 Task: Set "Subtitle encoder" for transcode stream output to "Automatic".
Action: Mouse moved to (100, 13)
Screenshot: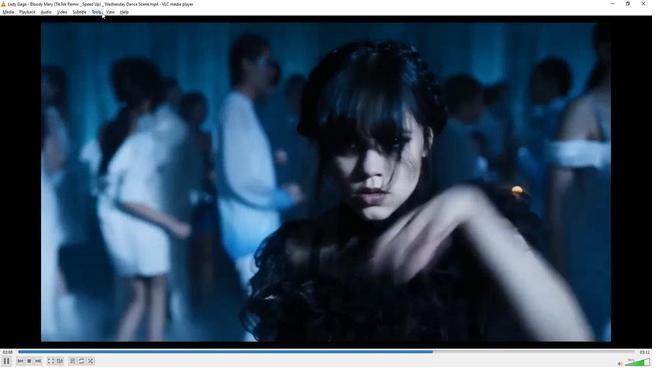 
Action: Mouse pressed left at (100, 13)
Screenshot: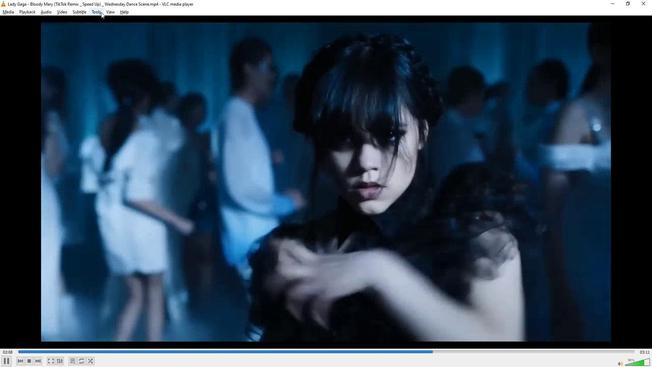 
Action: Mouse moved to (113, 92)
Screenshot: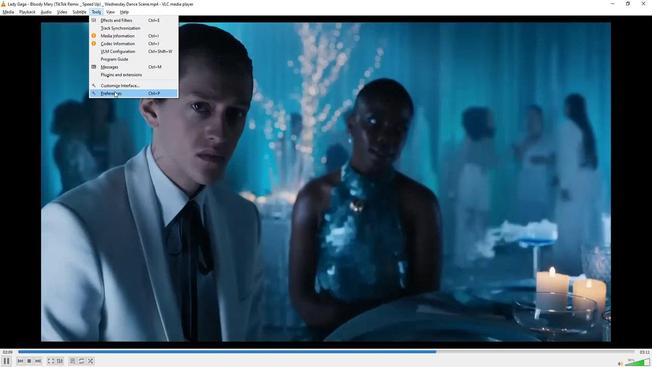 
Action: Mouse pressed left at (113, 92)
Screenshot: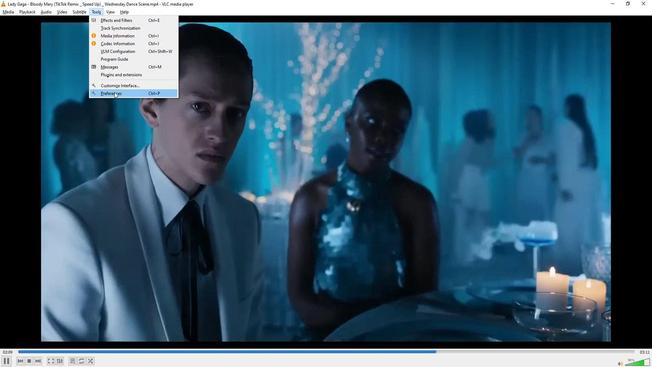 
Action: Mouse moved to (191, 274)
Screenshot: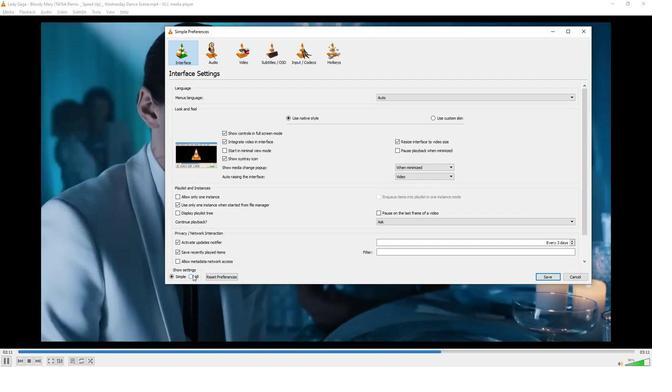 
Action: Mouse pressed left at (191, 274)
Screenshot: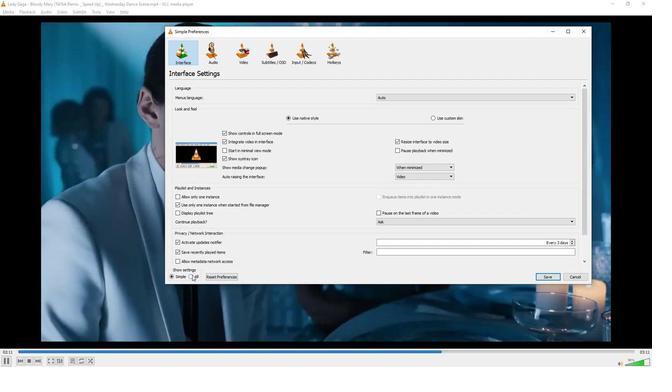 
Action: Mouse moved to (254, 214)
Screenshot: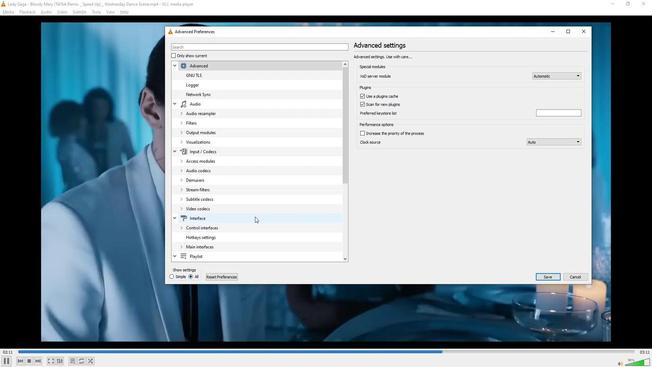 
Action: Mouse scrolled (254, 214) with delta (0, 0)
Screenshot: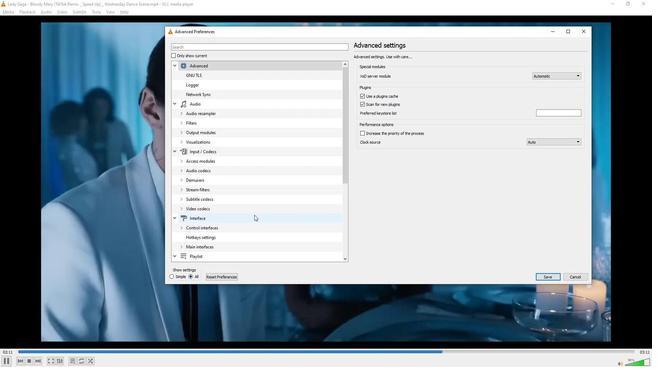 
Action: Mouse scrolled (254, 214) with delta (0, 0)
Screenshot: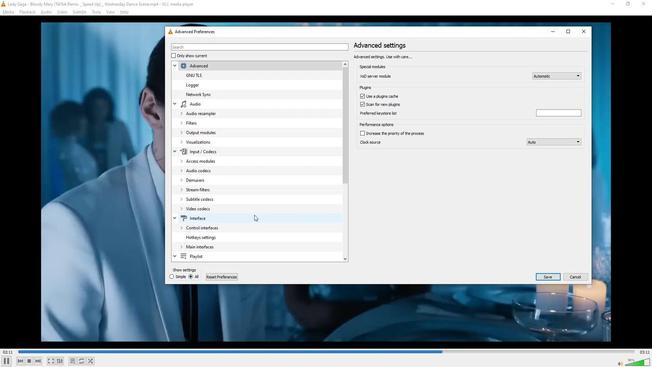 
Action: Mouse scrolled (254, 214) with delta (0, 0)
Screenshot: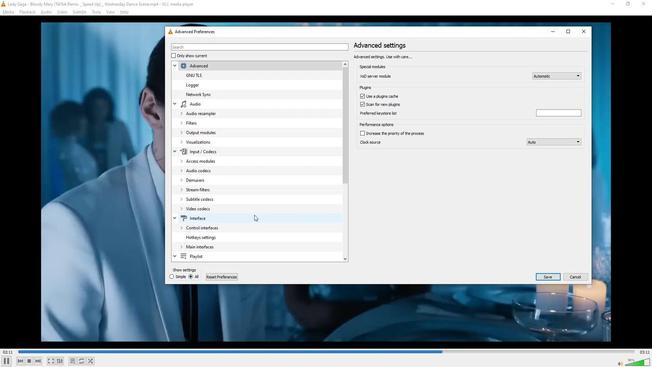 
Action: Mouse scrolled (254, 214) with delta (0, 0)
Screenshot: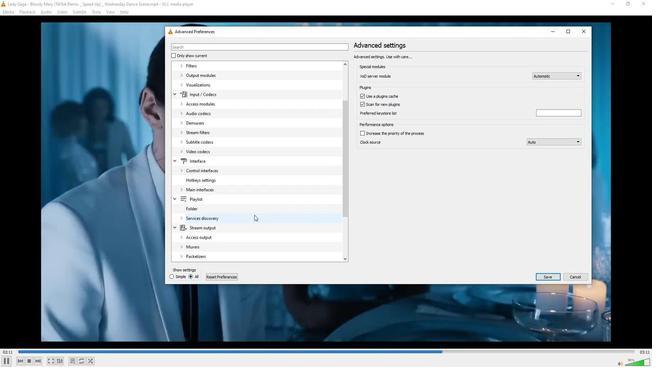
Action: Mouse moved to (253, 214)
Screenshot: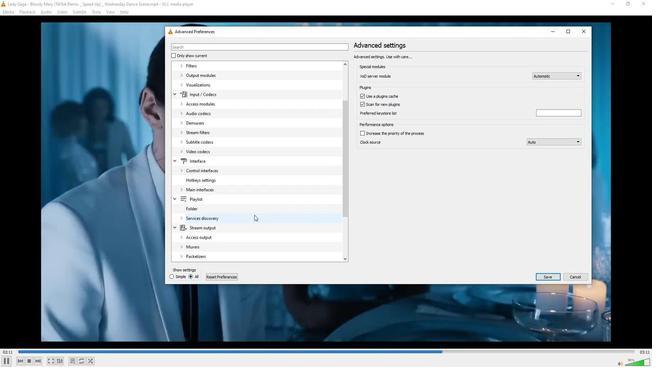 
Action: Mouse scrolled (253, 214) with delta (0, 0)
Screenshot: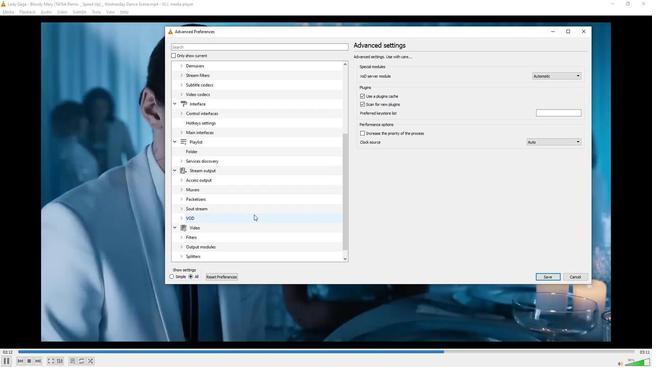 
Action: Mouse scrolled (253, 214) with delta (0, 0)
Screenshot: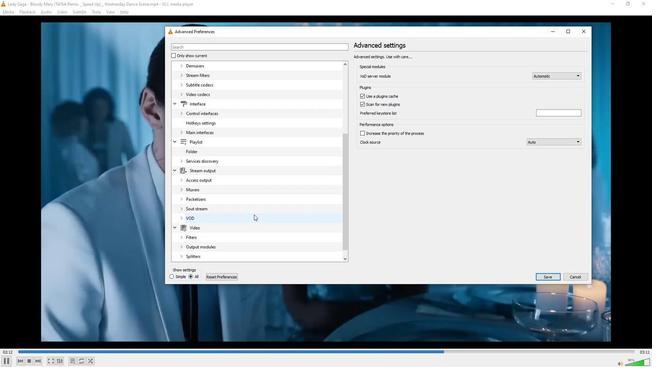 
Action: Mouse scrolled (253, 214) with delta (0, 0)
Screenshot: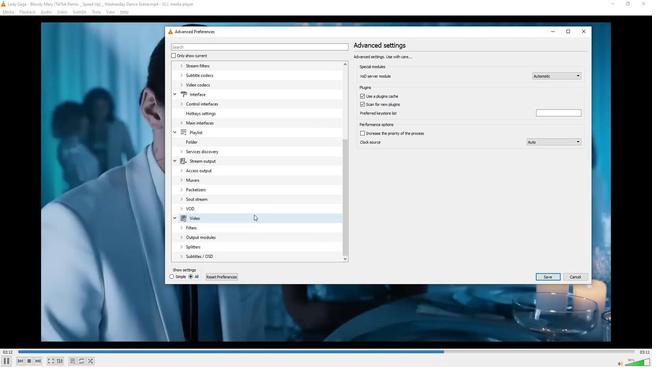 
Action: Mouse scrolled (253, 214) with delta (0, 0)
Screenshot: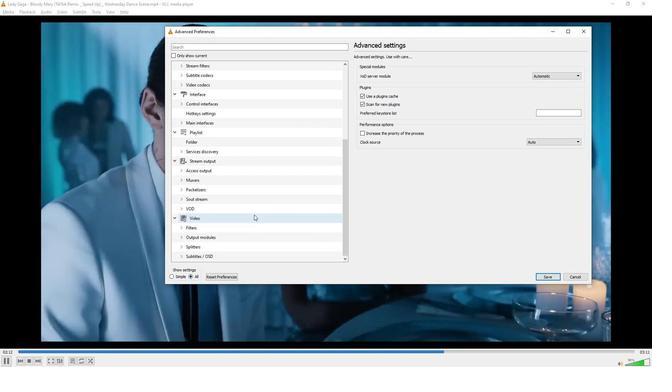 
Action: Mouse moved to (181, 199)
Screenshot: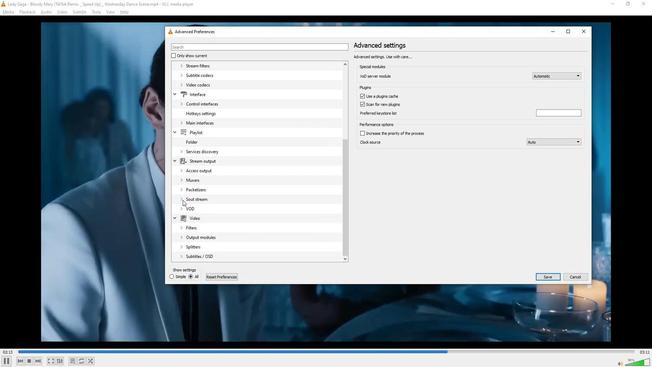 
Action: Mouse pressed left at (181, 199)
Screenshot: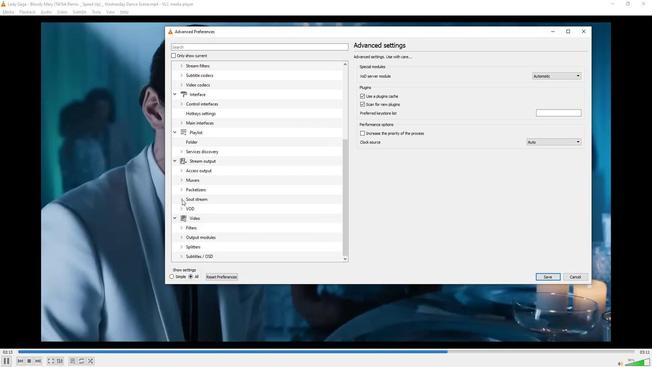 
Action: Mouse moved to (223, 216)
Screenshot: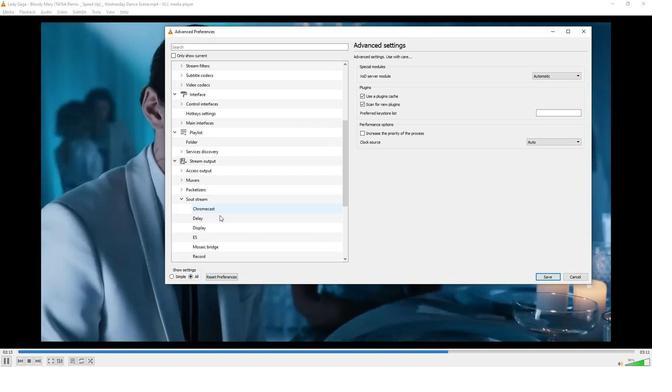 
Action: Mouse scrolled (223, 215) with delta (0, 0)
Screenshot: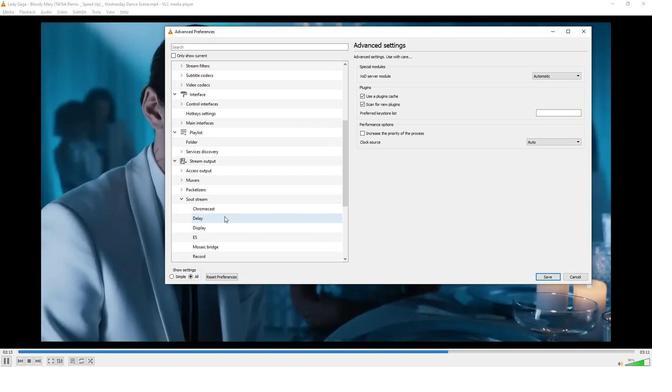
Action: Mouse scrolled (223, 215) with delta (0, 0)
Screenshot: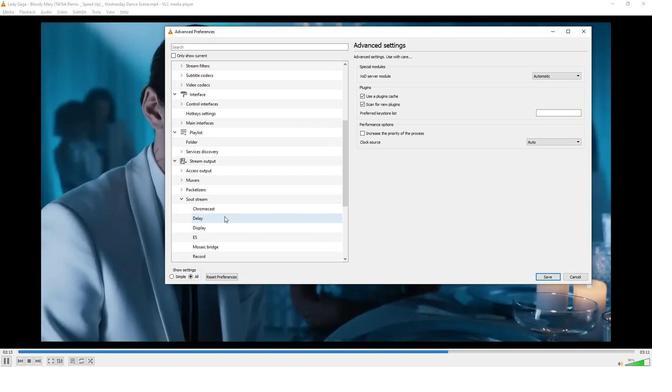 
Action: Mouse scrolled (223, 215) with delta (0, 0)
Screenshot: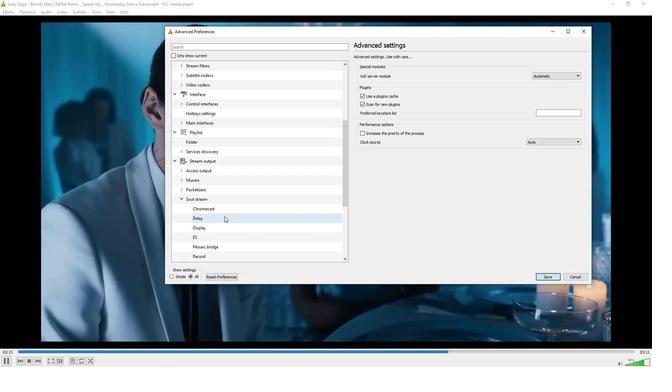 
Action: Mouse scrolled (223, 215) with delta (0, 0)
Screenshot: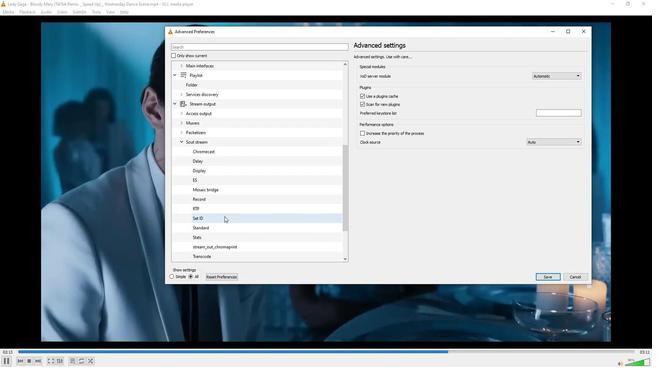 
Action: Mouse scrolled (223, 215) with delta (0, 0)
Screenshot: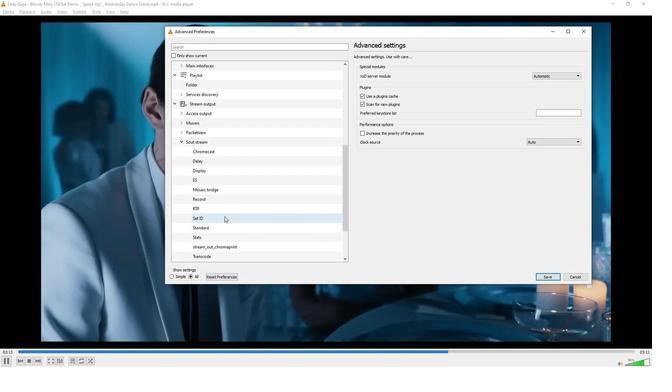 
Action: Mouse scrolled (223, 215) with delta (0, 0)
Screenshot: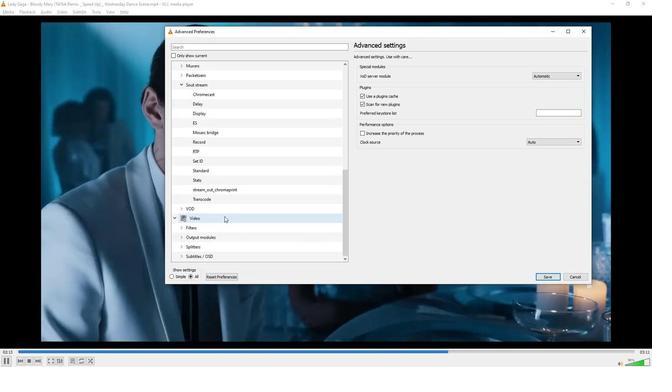 
Action: Mouse moved to (205, 197)
Screenshot: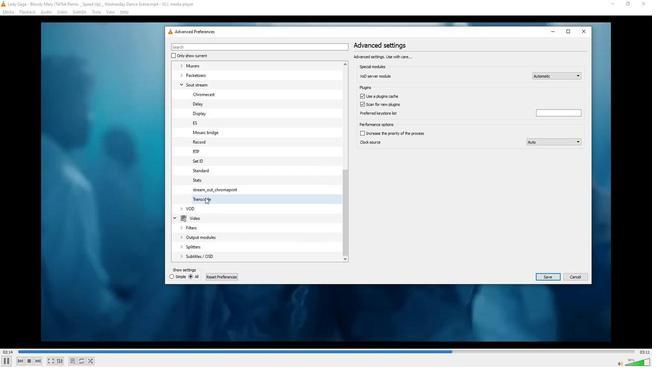 
Action: Mouse pressed left at (205, 197)
Screenshot: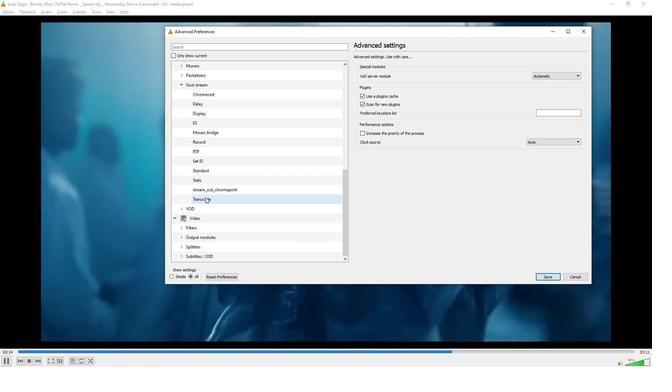 
Action: Mouse moved to (446, 216)
Screenshot: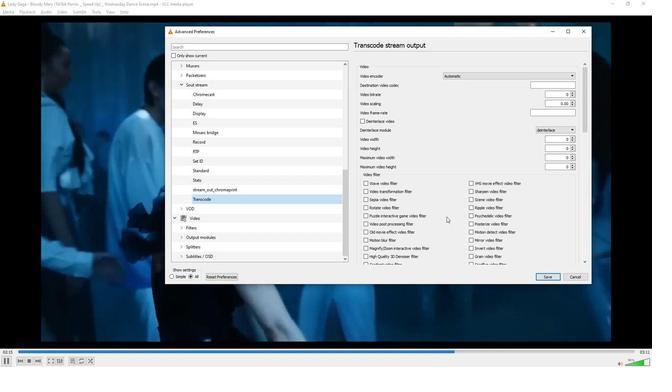 
Action: Mouse scrolled (446, 215) with delta (0, 0)
Screenshot: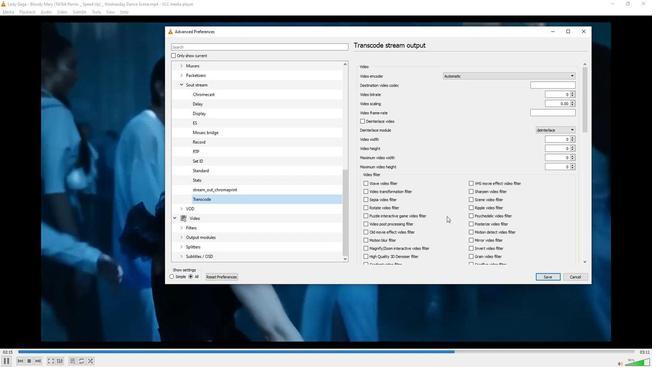 
Action: Mouse scrolled (446, 215) with delta (0, 0)
Screenshot: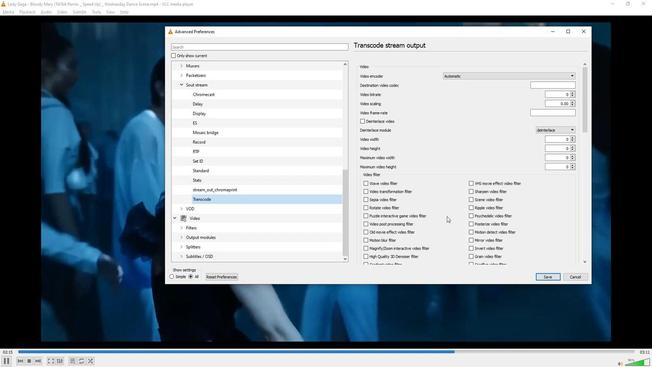 
Action: Mouse scrolled (446, 215) with delta (0, 0)
Screenshot: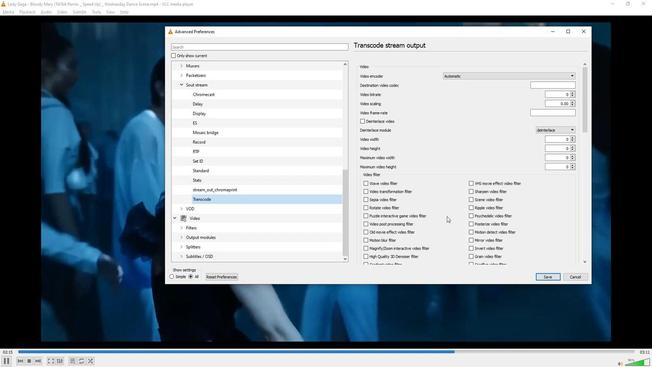 
Action: Mouse scrolled (446, 215) with delta (0, 0)
Screenshot: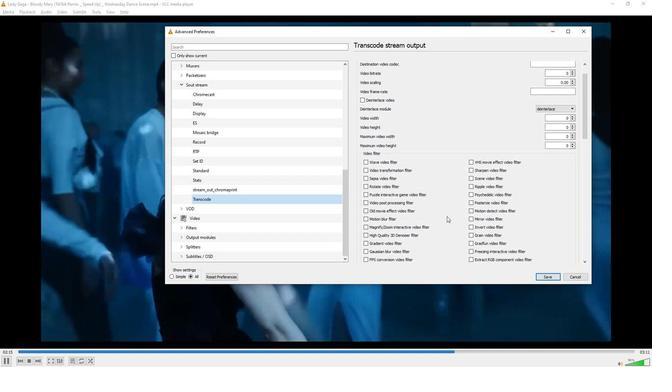 
Action: Mouse scrolled (446, 215) with delta (0, 0)
Screenshot: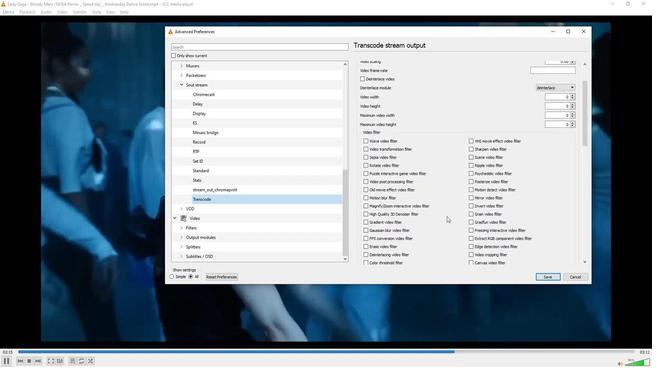 
Action: Mouse scrolled (446, 215) with delta (0, 0)
Screenshot: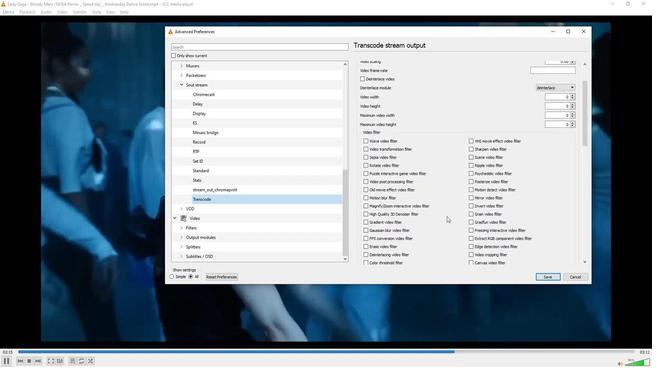 
Action: Mouse scrolled (446, 215) with delta (0, 0)
Screenshot: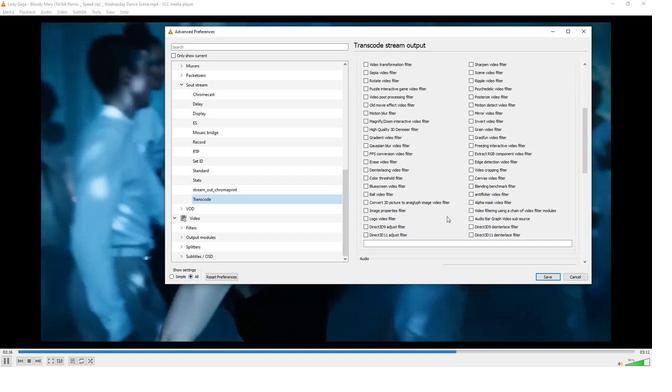 
Action: Mouse scrolled (446, 215) with delta (0, 0)
Screenshot: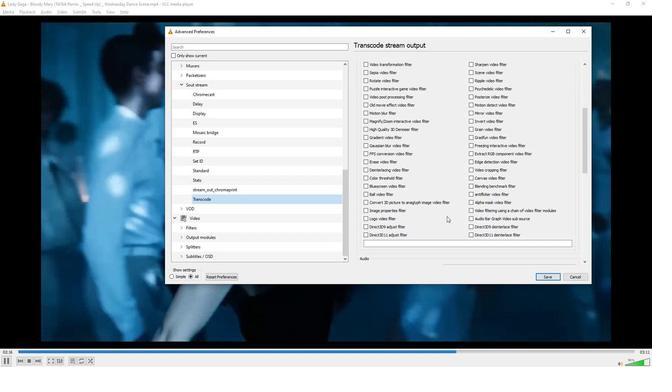 
Action: Mouse scrolled (446, 215) with delta (0, 0)
Screenshot: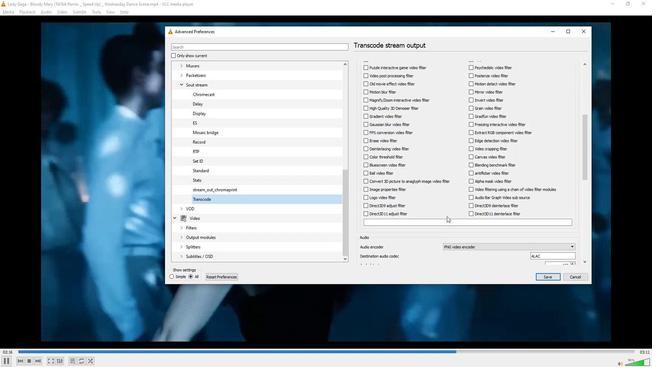
Action: Mouse scrolled (446, 215) with delta (0, 0)
Screenshot: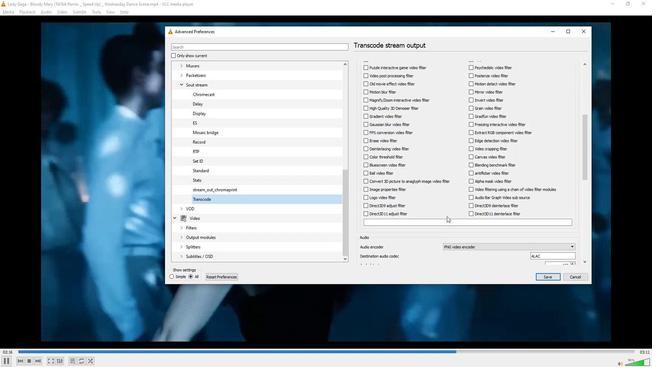 
Action: Mouse scrolled (446, 215) with delta (0, 0)
Screenshot: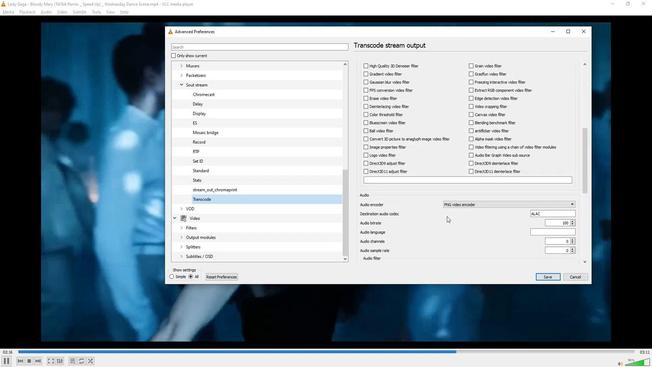 
Action: Mouse scrolled (446, 215) with delta (0, 0)
Screenshot: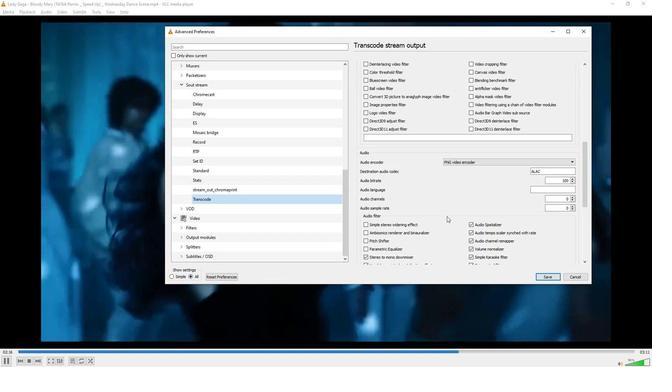 
Action: Mouse scrolled (446, 215) with delta (0, 0)
Screenshot: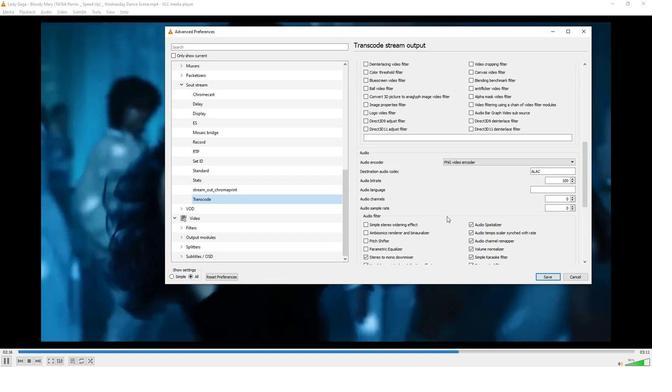 
Action: Mouse scrolled (446, 215) with delta (0, 0)
Screenshot: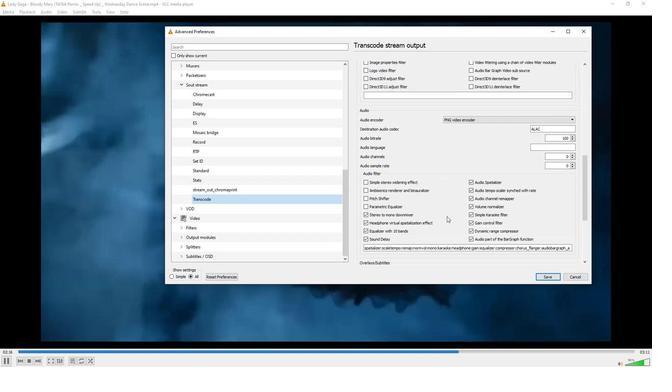 
Action: Mouse moved to (459, 137)
Screenshot: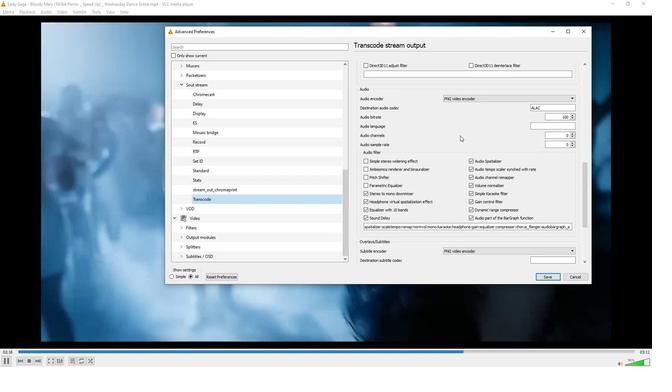 
Action: Mouse scrolled (459, 136) with delta (0, 0)
Screenshot: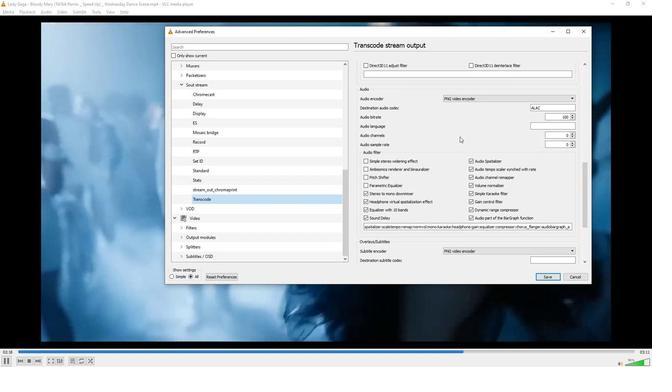 
Action: Mouse moved to (459, 138)
Screenshot: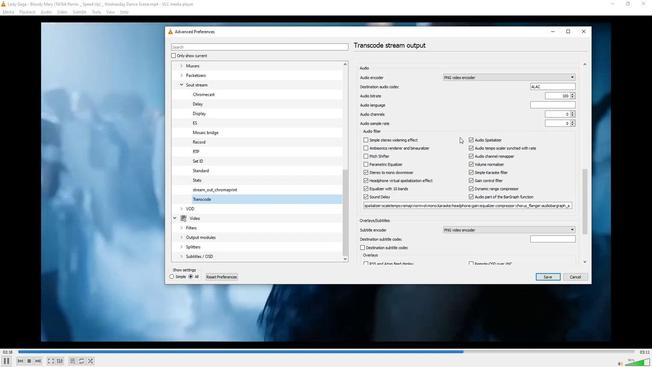 
Action: Mouse scrolled (459, 137) with delta (0, 0)
Screenshot: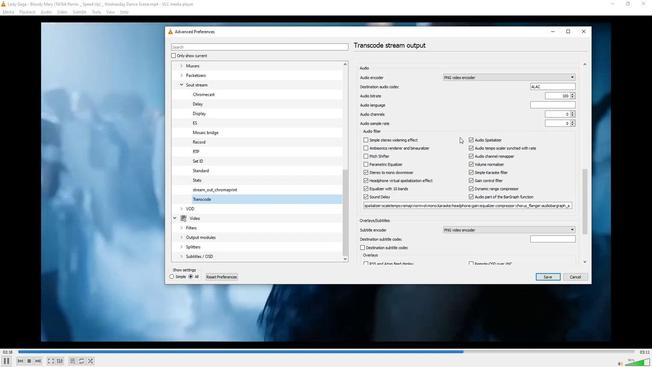 
Action: Mouse moved to (460, 141)
Screenshot: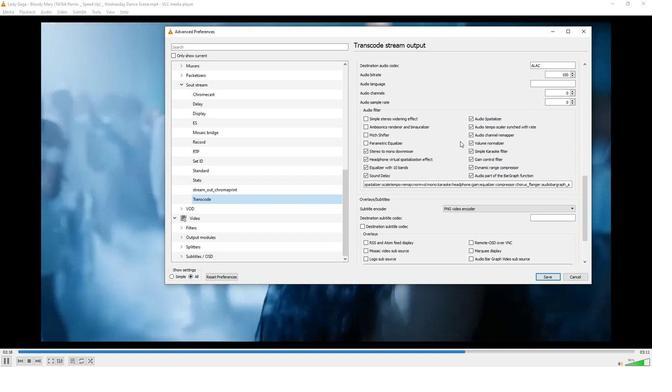 
Action: Mouse scrolled (460, 141) with delta (0, 0)
Screenshot: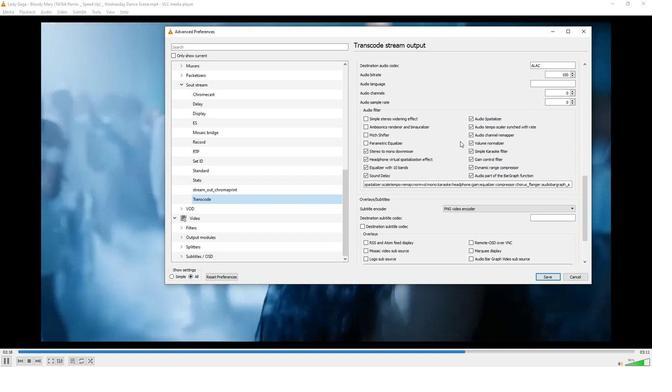 
Action: Mouse moved to (462, 187)
Screenshot: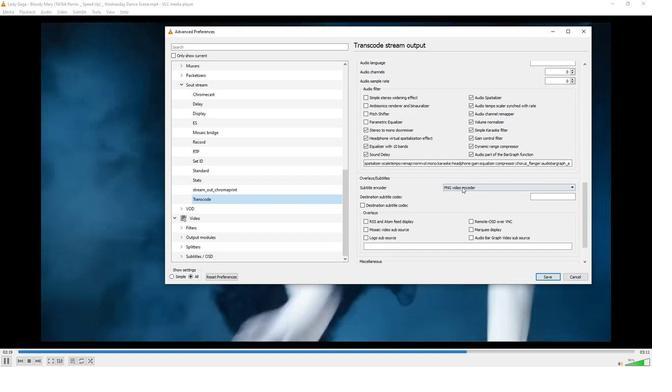 
Action: Mouse pressed left at (462, 187)
Screenshot: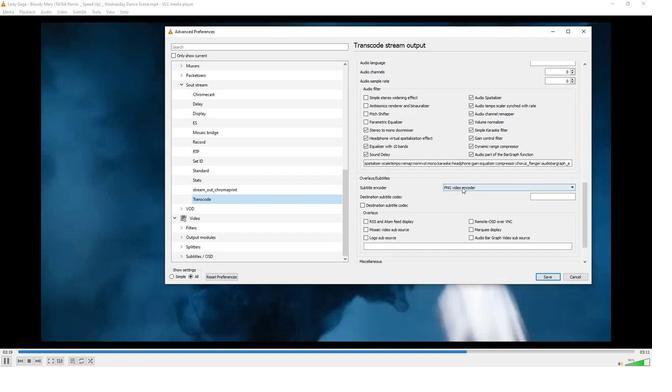 
Action: Mouse moved to (459, 191)
Screenshot: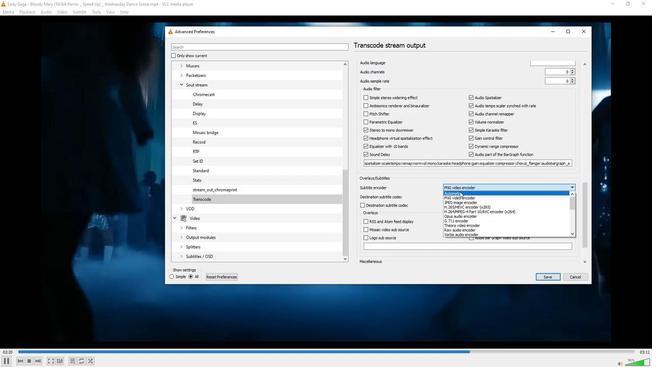 
Action: Mouse pressed left at (459, 191)
Screenshot: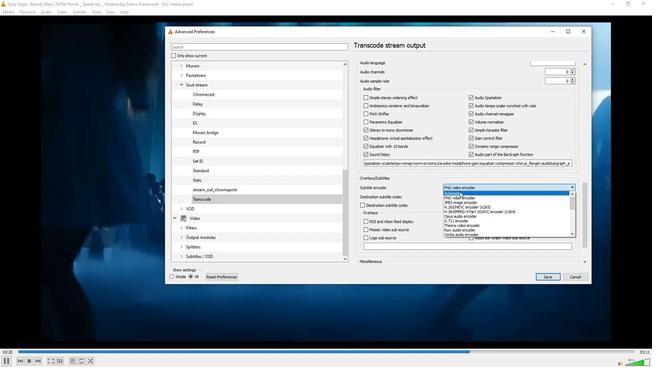 
Action: Mouse moved to (450, 224)
Screenshot: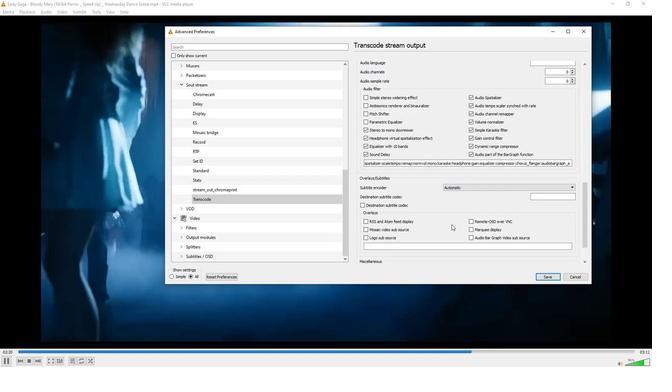 
